 Task: Move the task Implement continuous integration for better code integration and testing to the section Done in the project TransferLine and filter the tasks in the project by High Priority.
Action: Mouse moved to (89, 503)
Screenshot: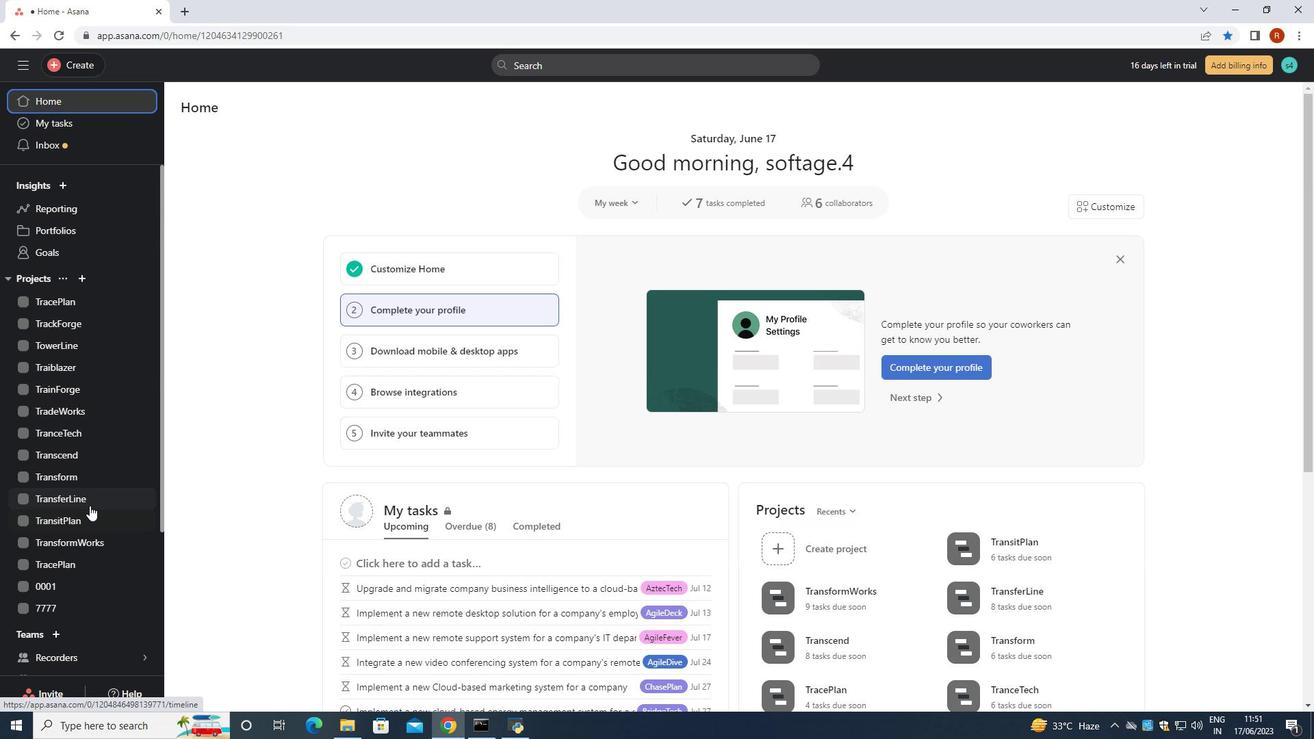 
Action: Mouse pressed left at (89, 503)
Screenshot: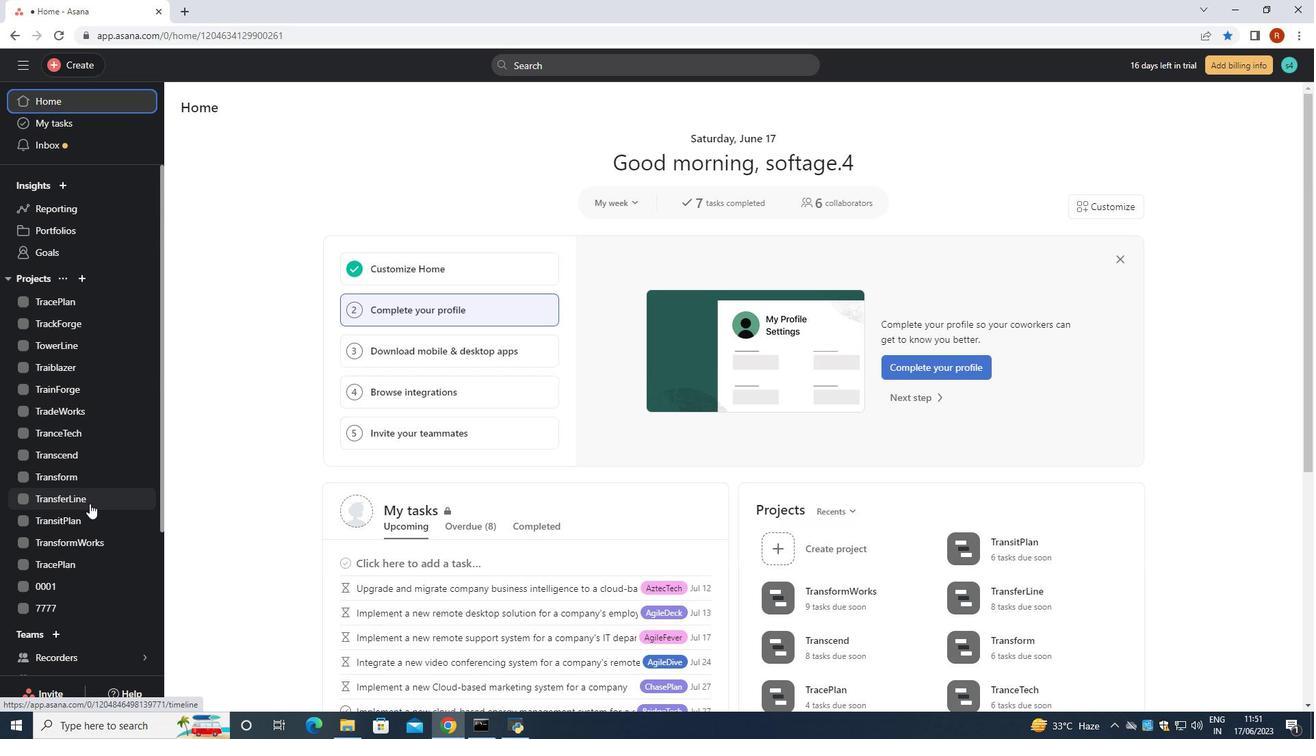 
Action: Mouse moved to (698, 267)
Screenshot: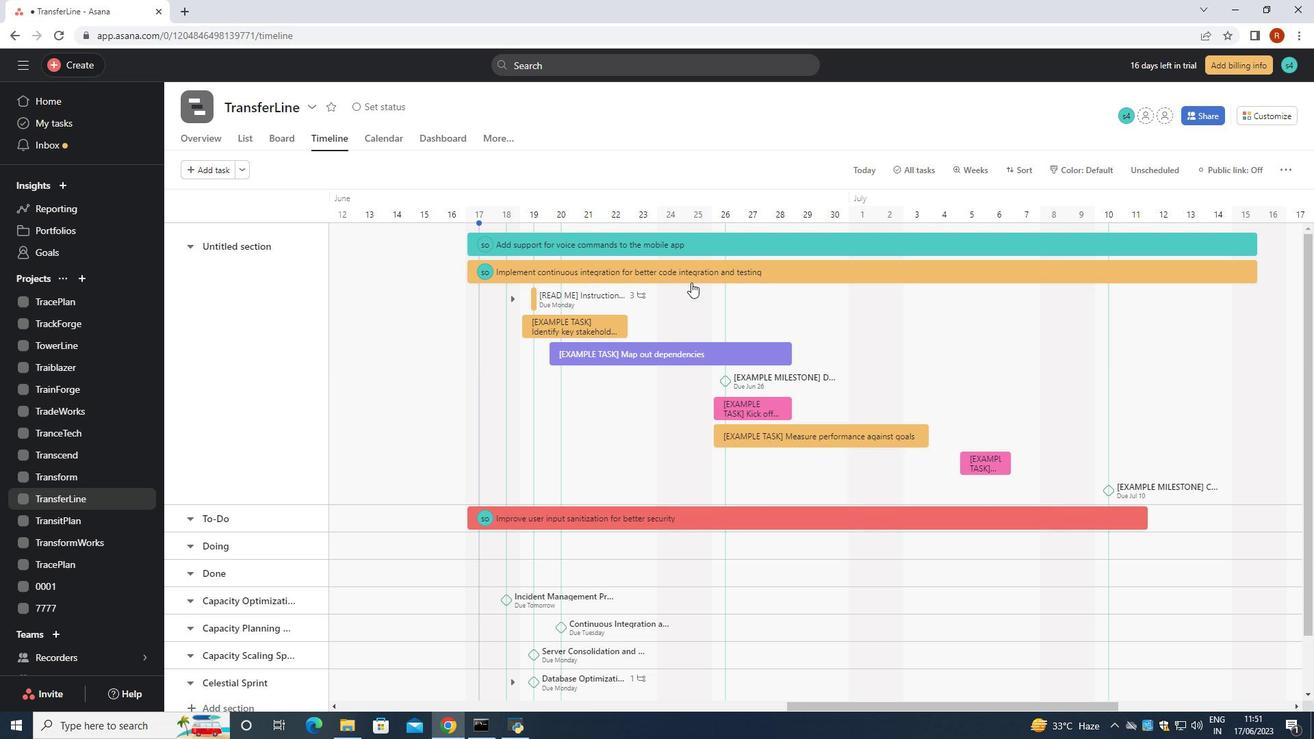
Action: Mouse pressed left at (698, 267)
Screenshot: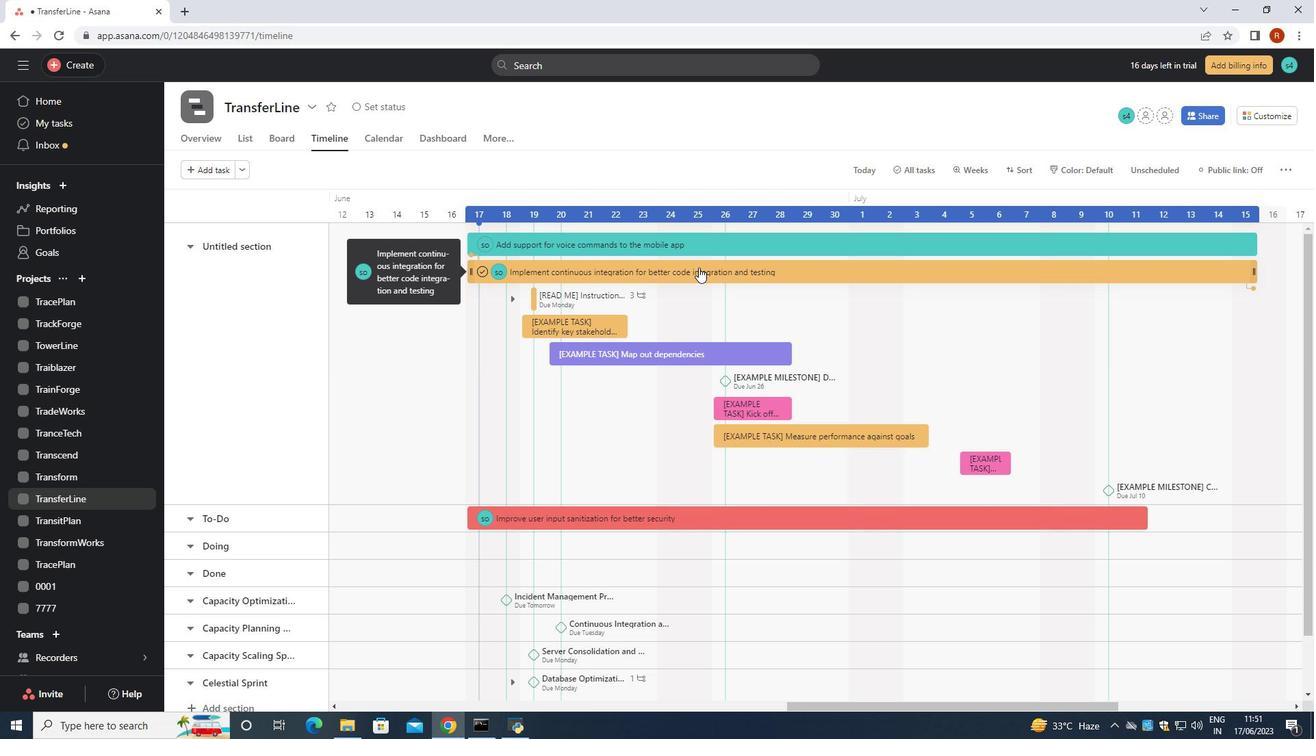 
Action: Mouse moved to (1059, 319)
Screenshot: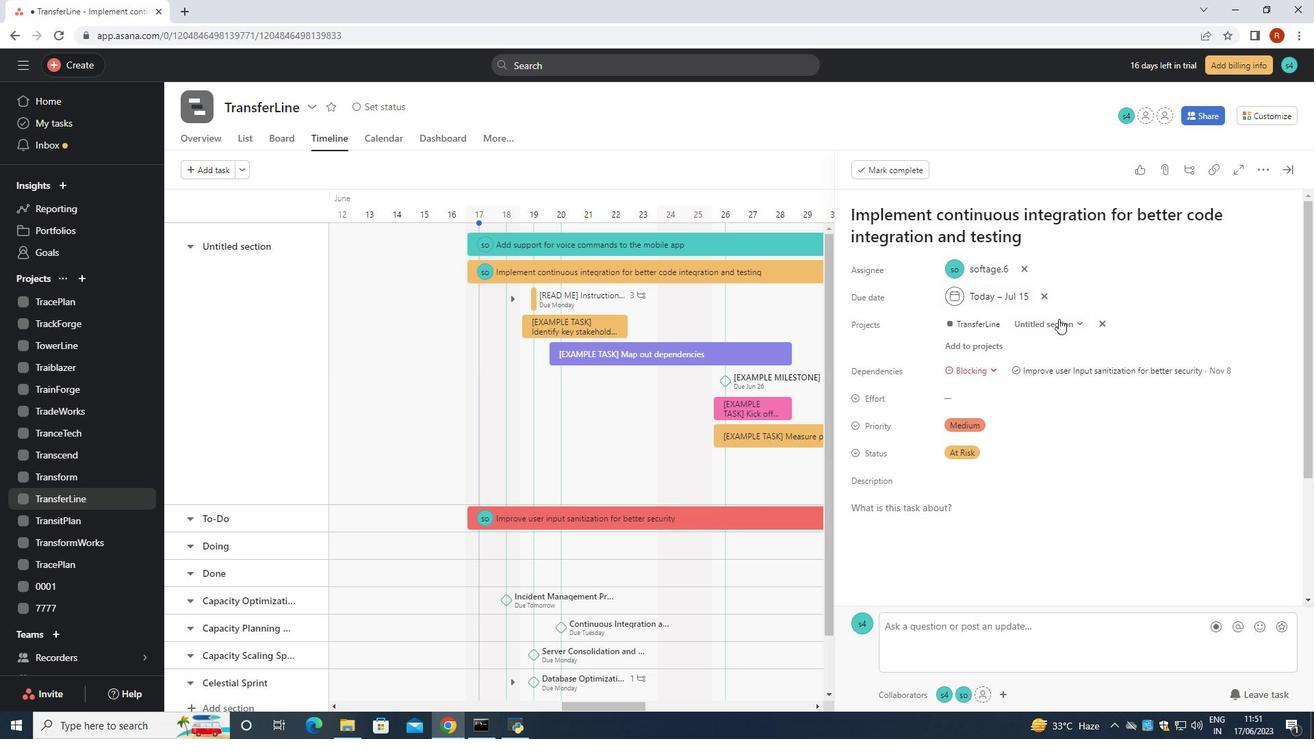 
Action: Mouse pressed left at (1059, 319)
Screenshot: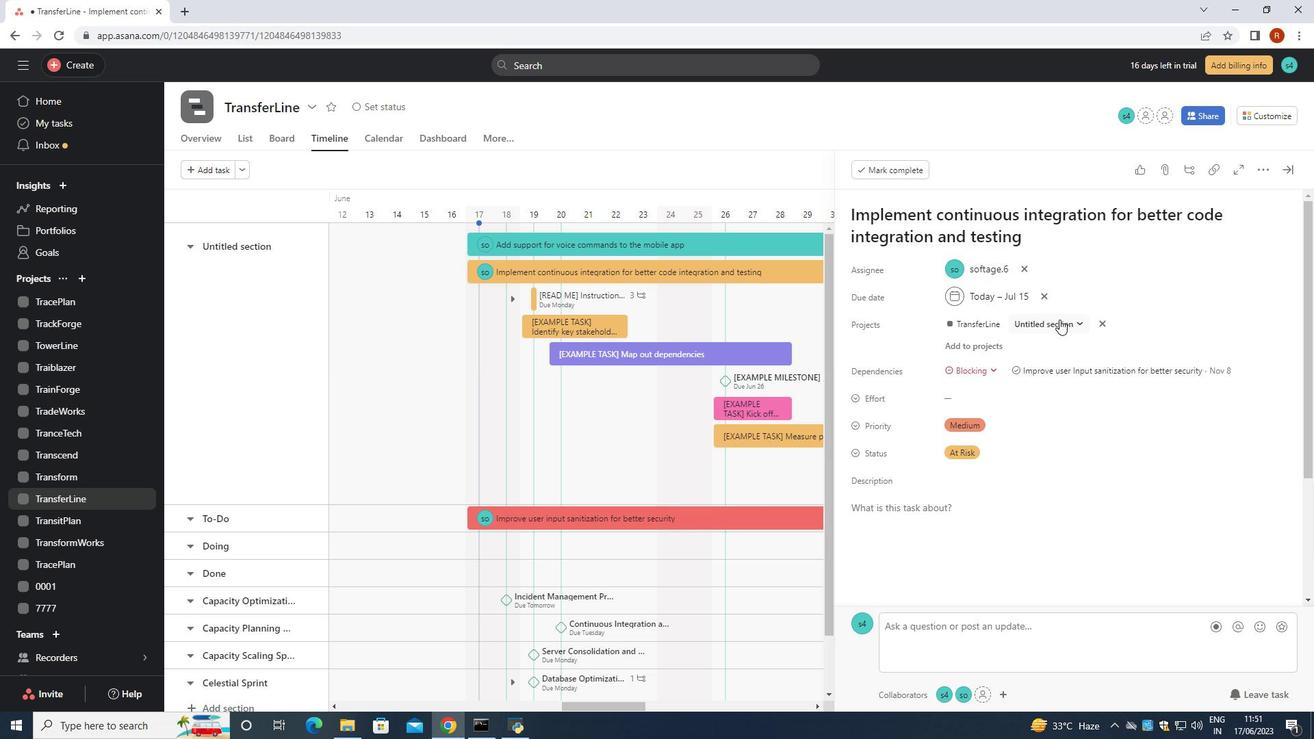 
Action: Mouse moved to (995, 424)
Screenshot: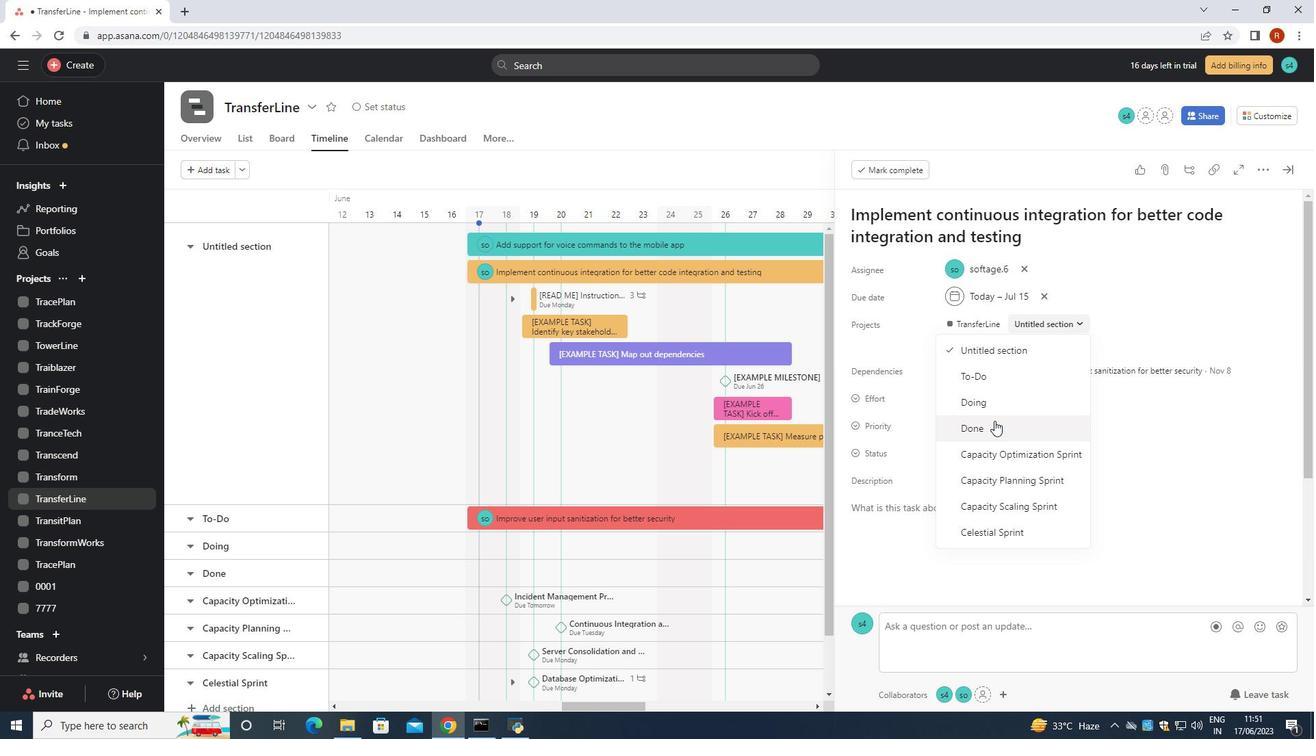 
Action: Mouse pressed left at (995, 424)
Screenshot: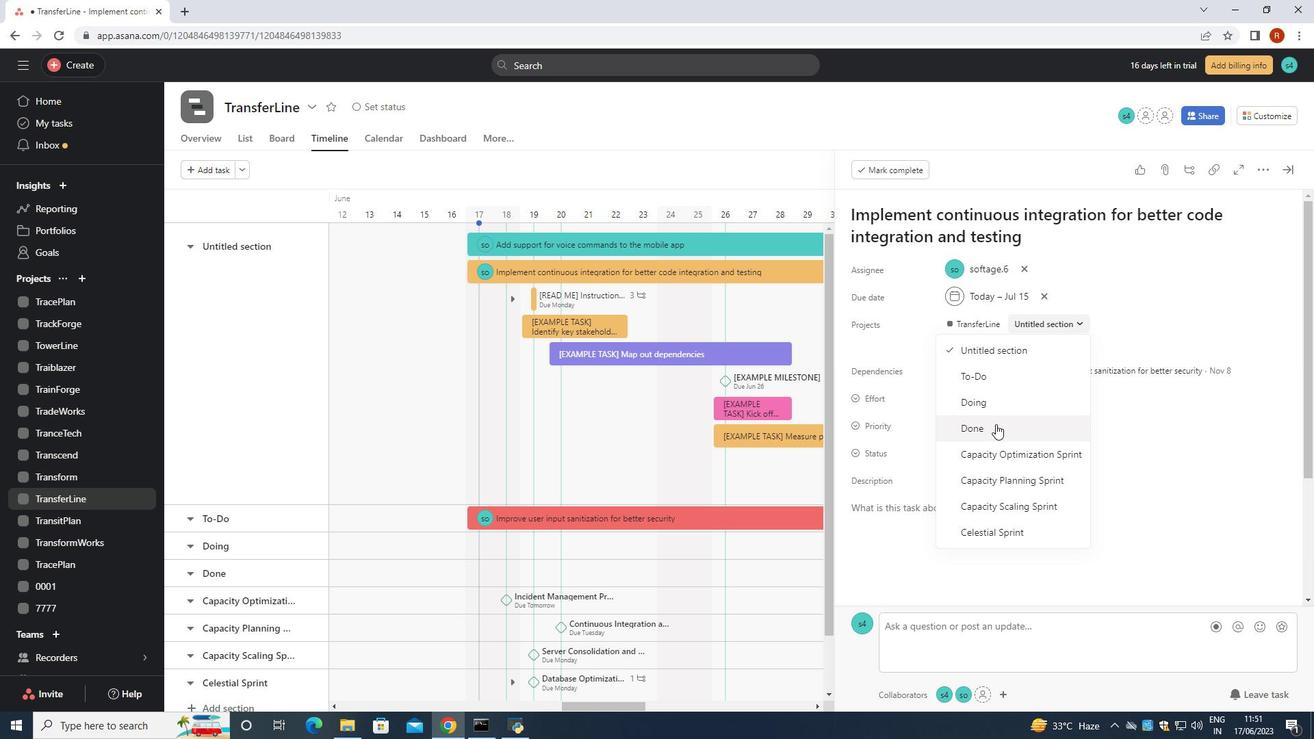 
Action: Mouse moved to (1288, 170)
Screenshot: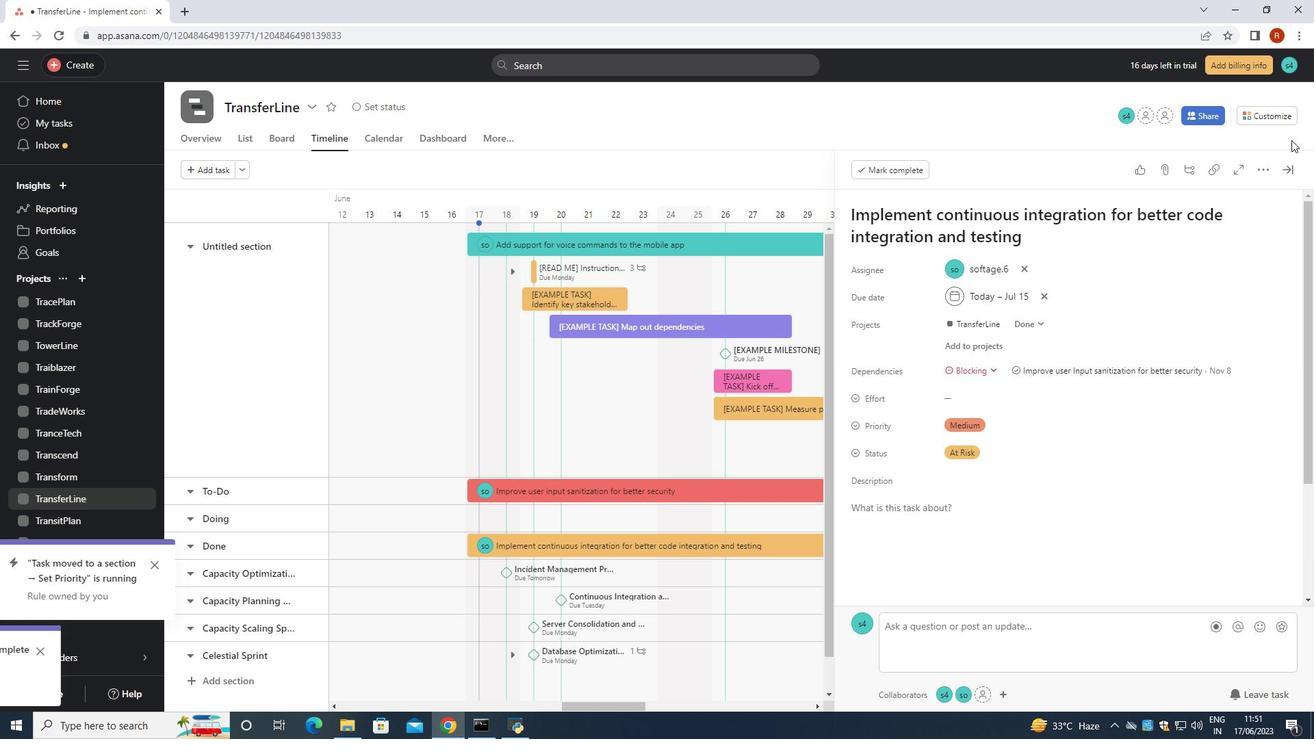 
Action: Mouse pressed left at (1288, 170)
Screenshot: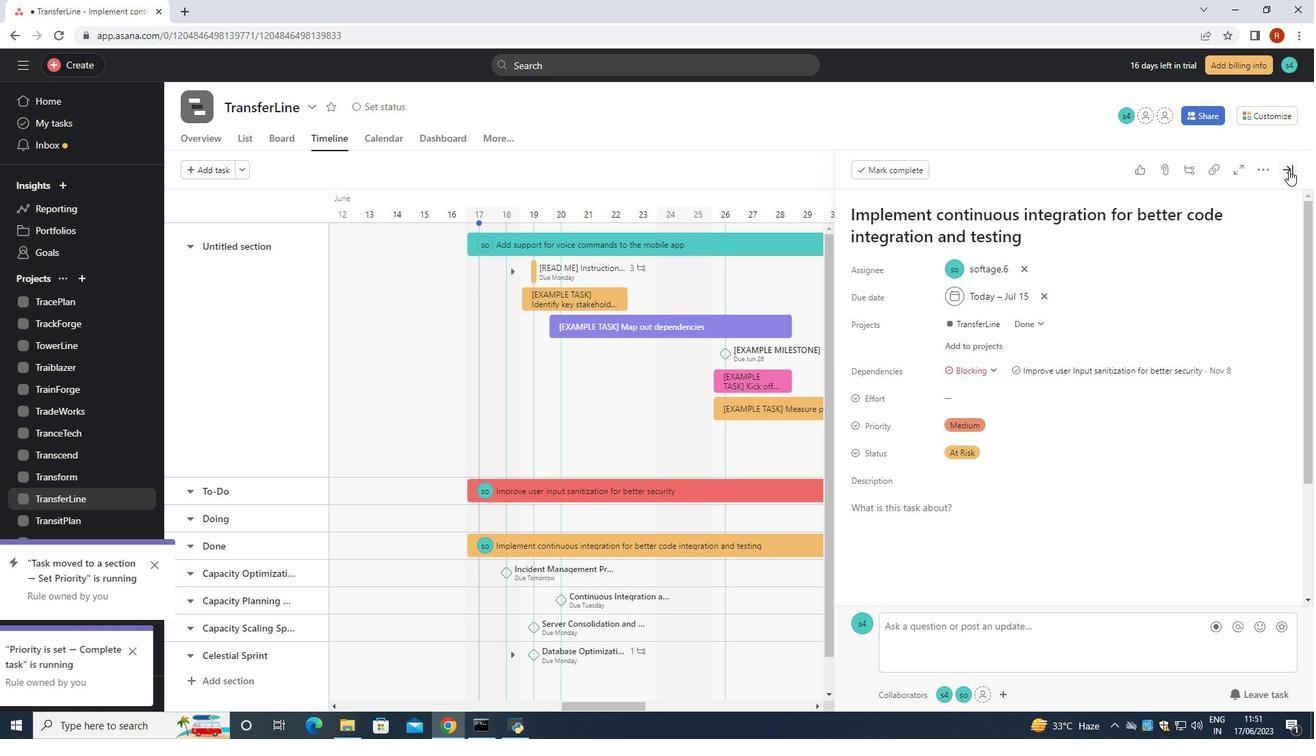 
Action: Mouse moved to (241, 141)
Screenshot: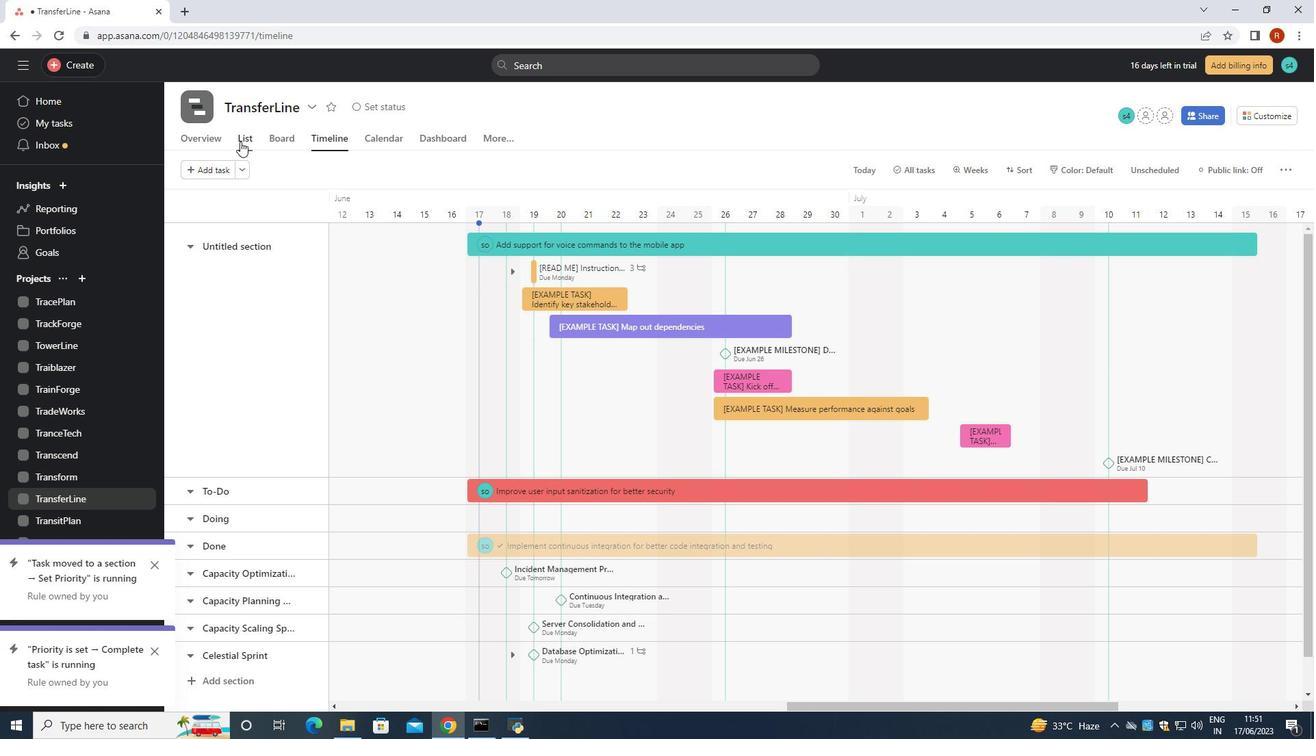
Action: Mouse pressed left at (241, 141)
Screenshot: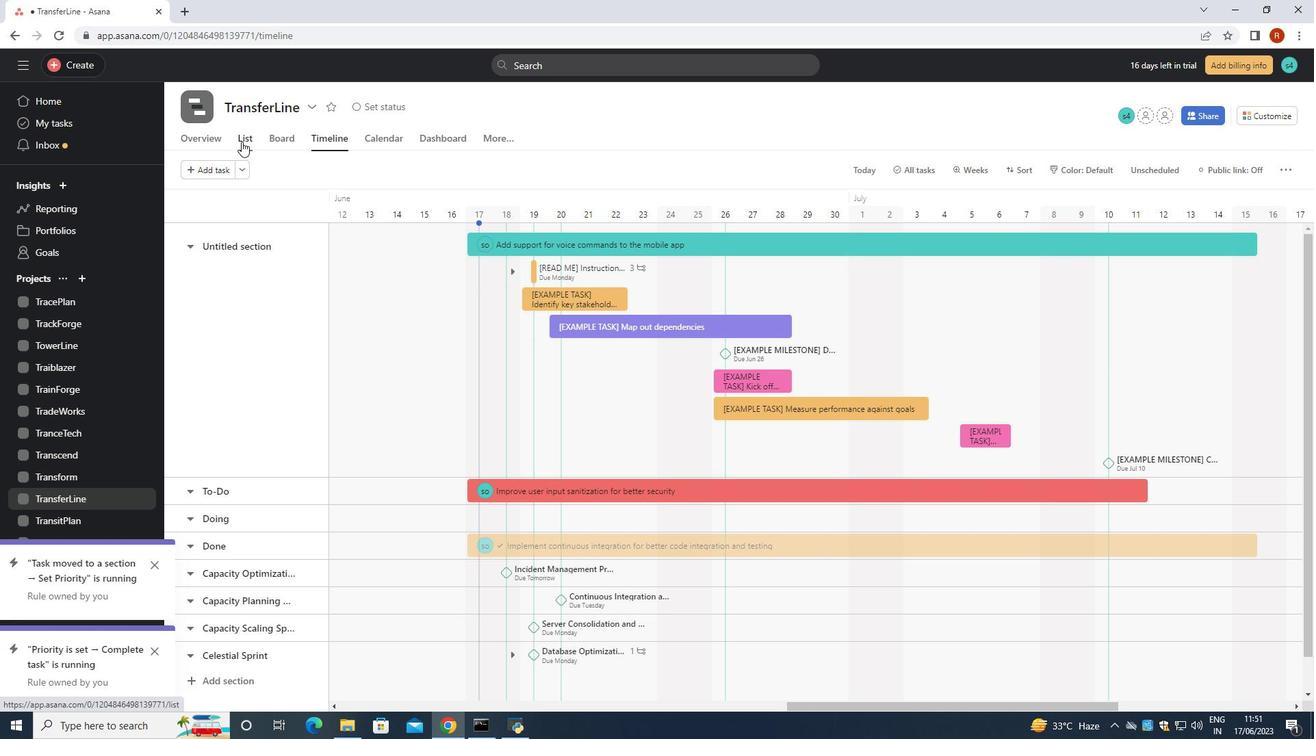 
Action: Mouse moved to (290, 168)
Screenshot: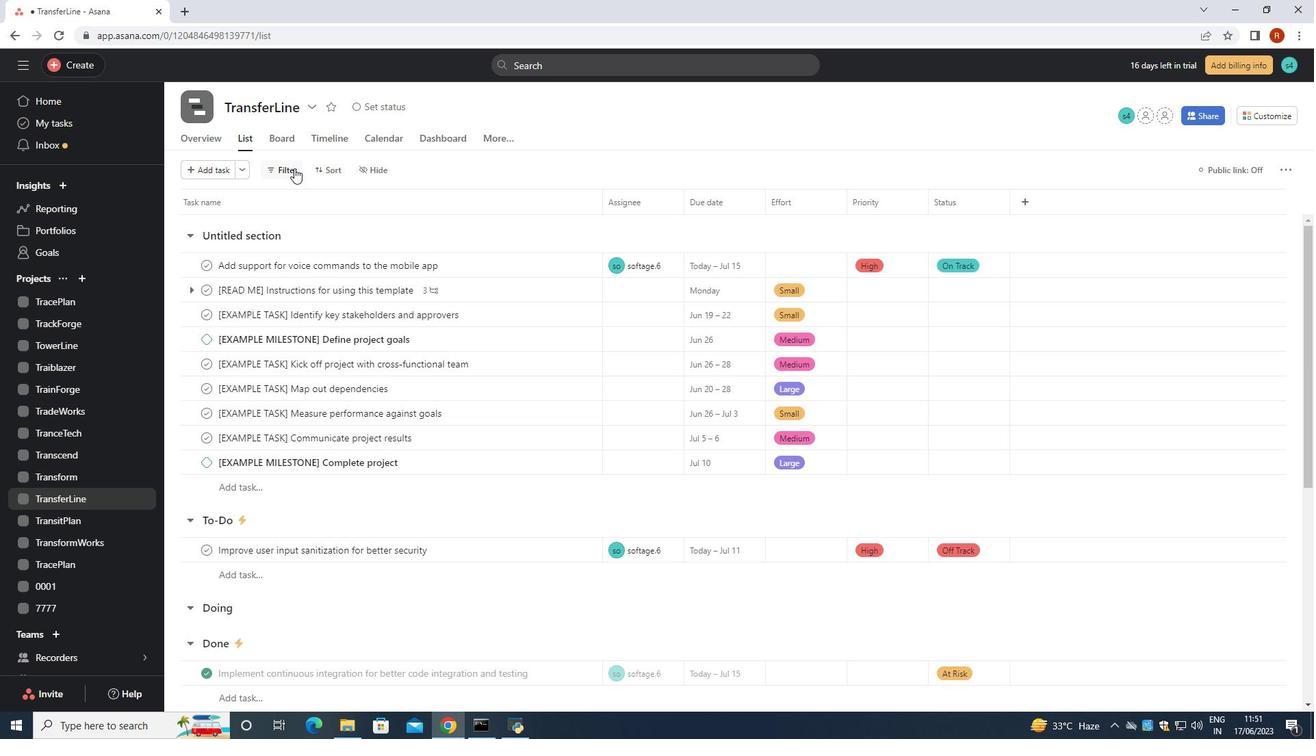 
Action: Mouse pressed left at (290, 168)
Screenshot: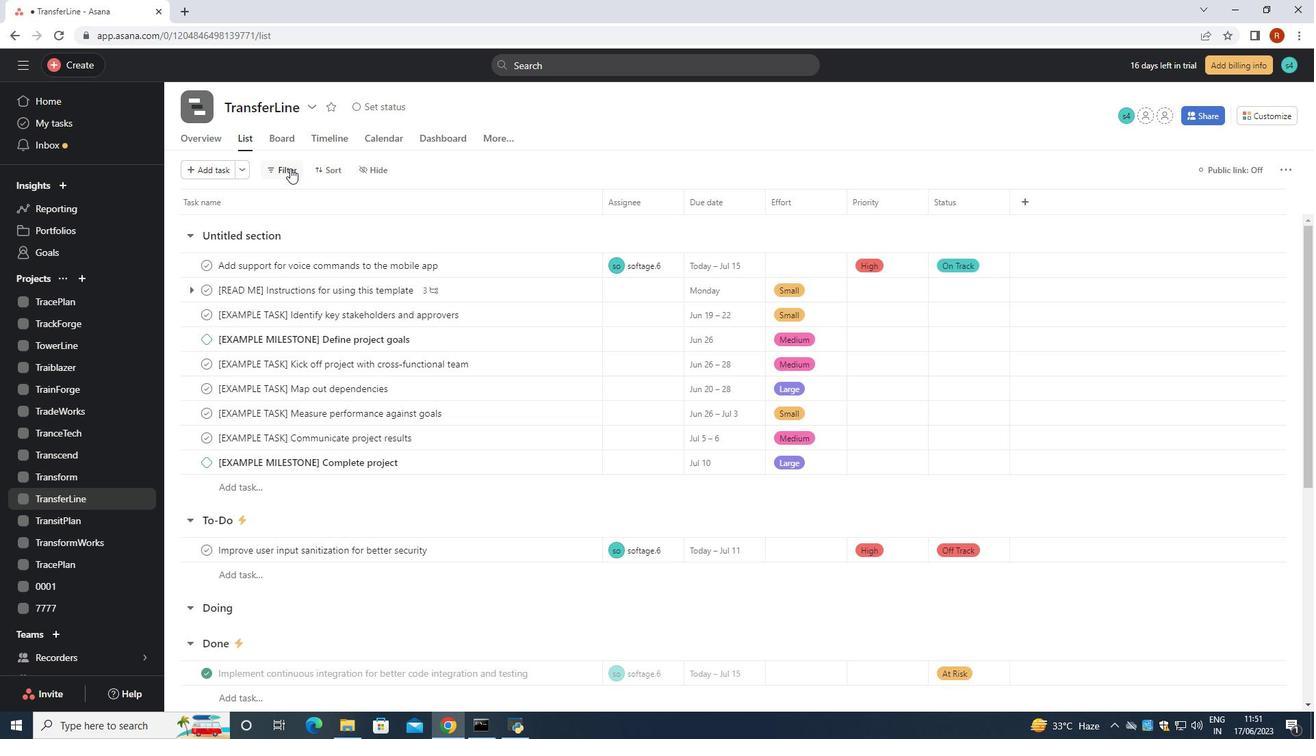 
Action: Mouse moved to (328, 162)
Screenshot: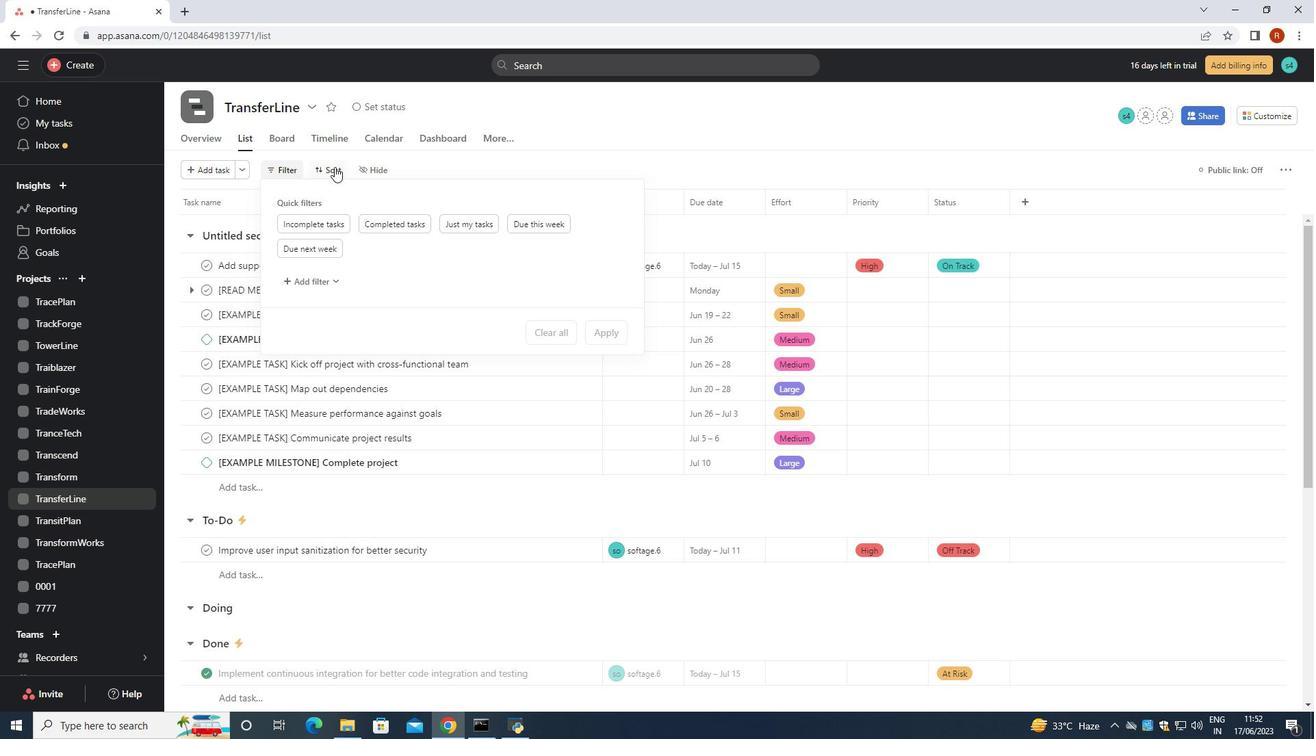 
Action: Mouse pressed left at (328, 162)
Screenshot: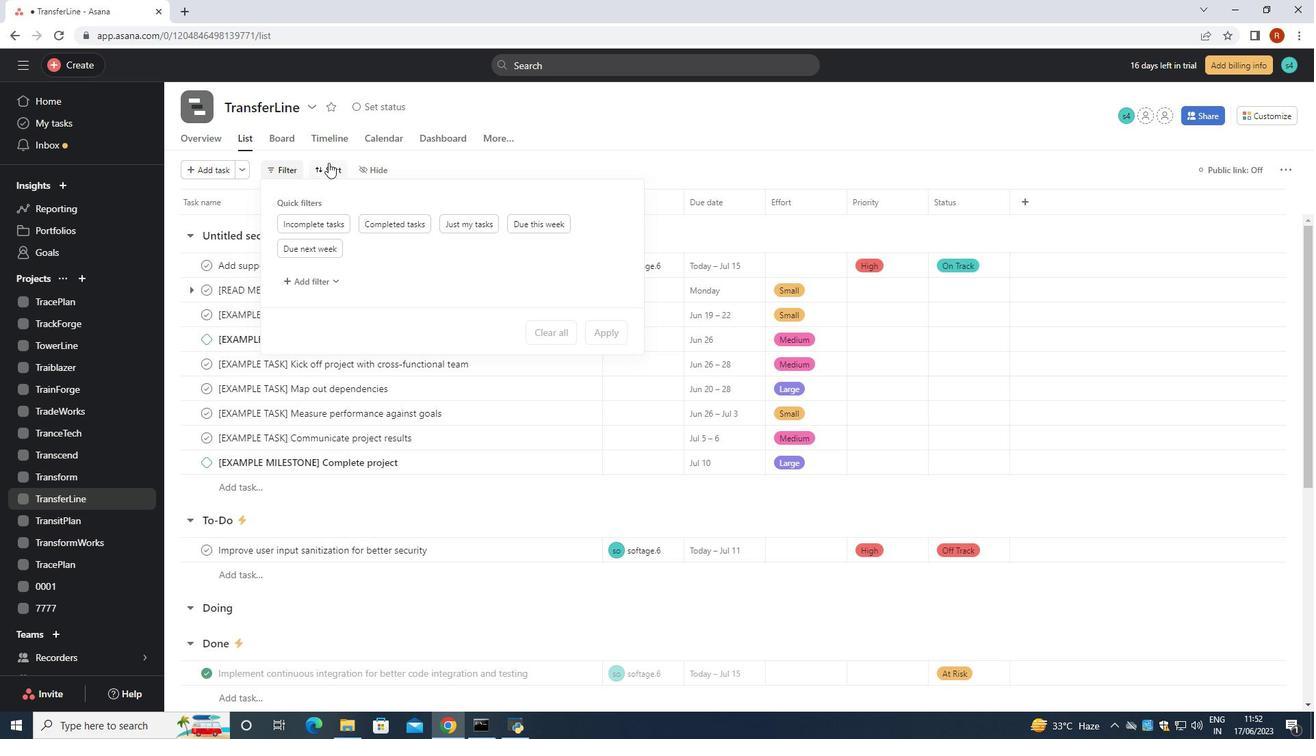 
Action: Mouse moved to (297, 168)
Screenshot: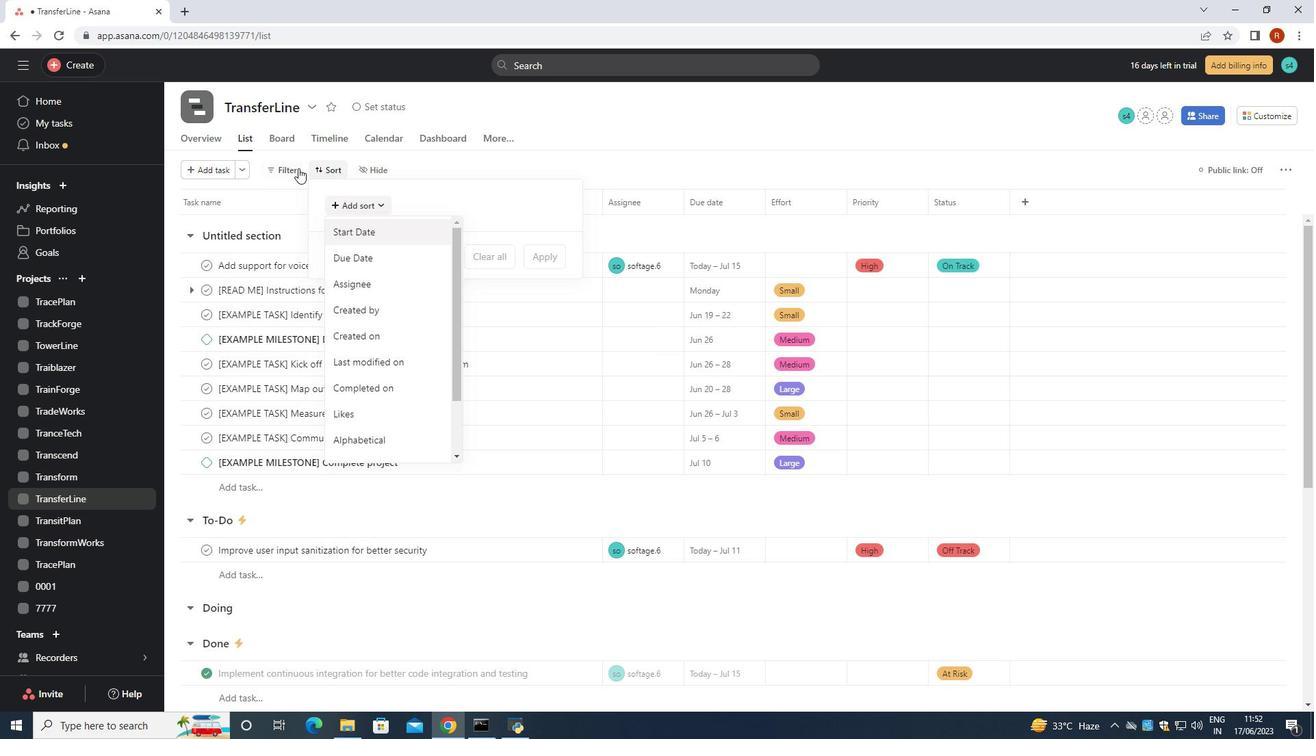 
Action: Mouse pressed left at (297, 168)
Screenshot: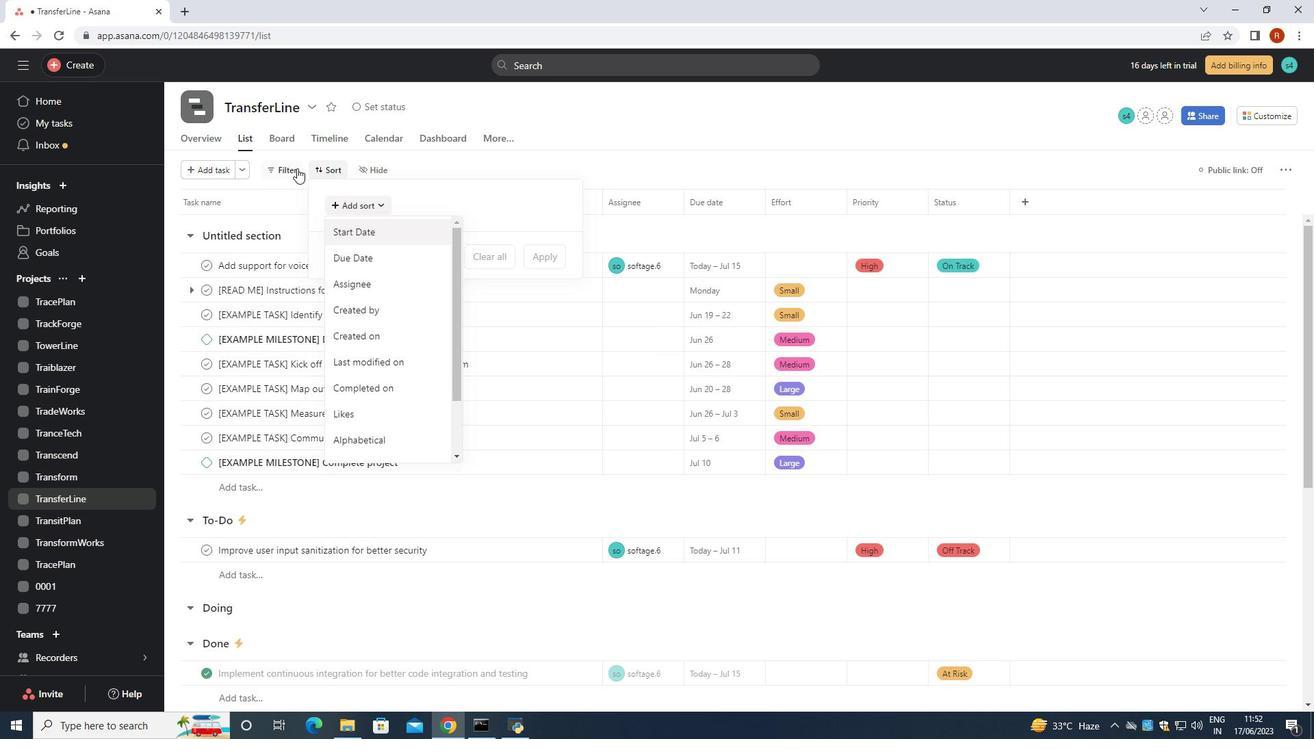 
Action: Mouse moved to (334, 279)
Screenshot: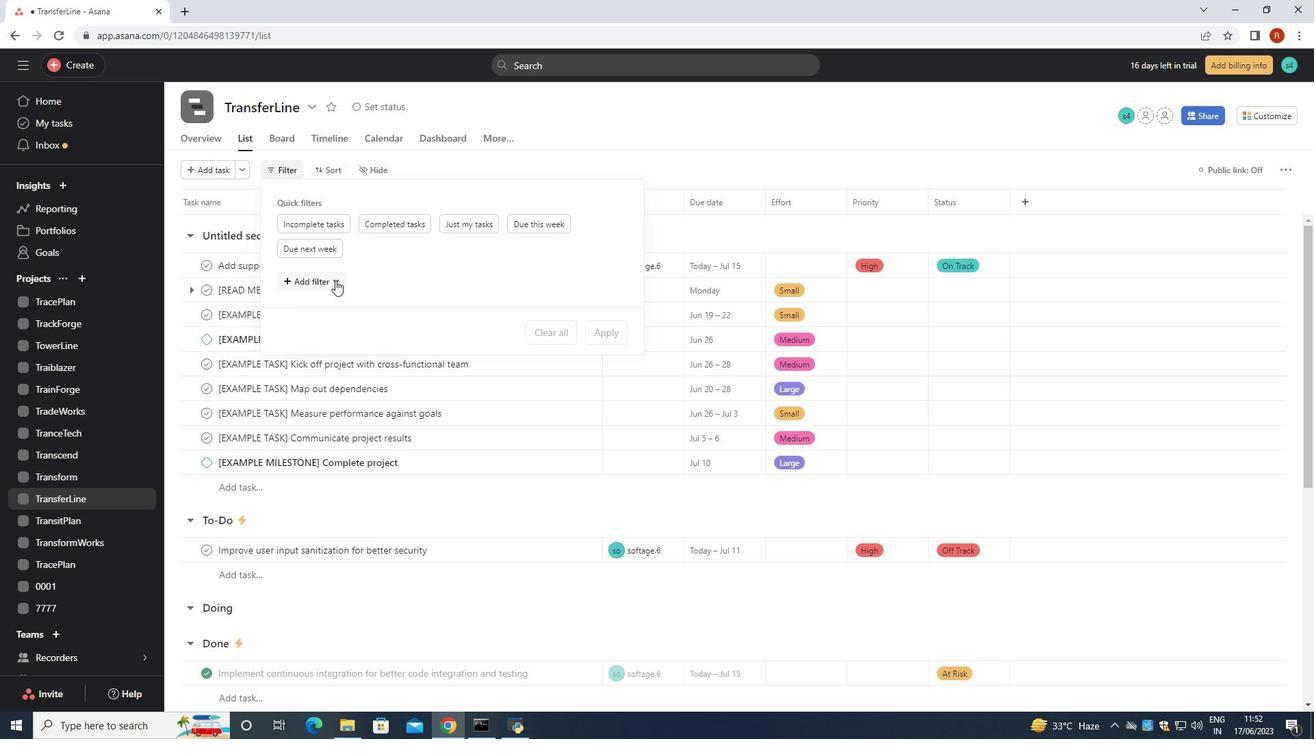 
Action: Mouse pressed left at (334, 279)
Screenshot: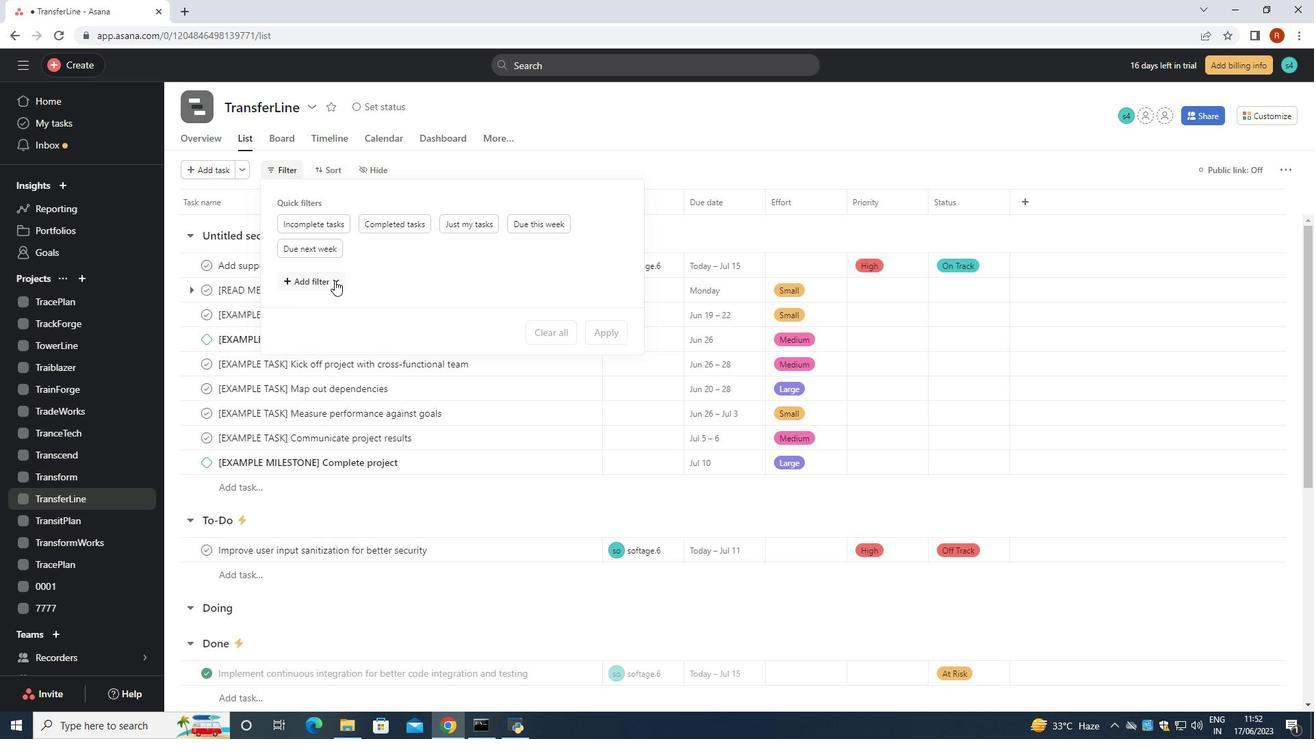 
Action: Mouse moved to (317, 355)
Screenshot: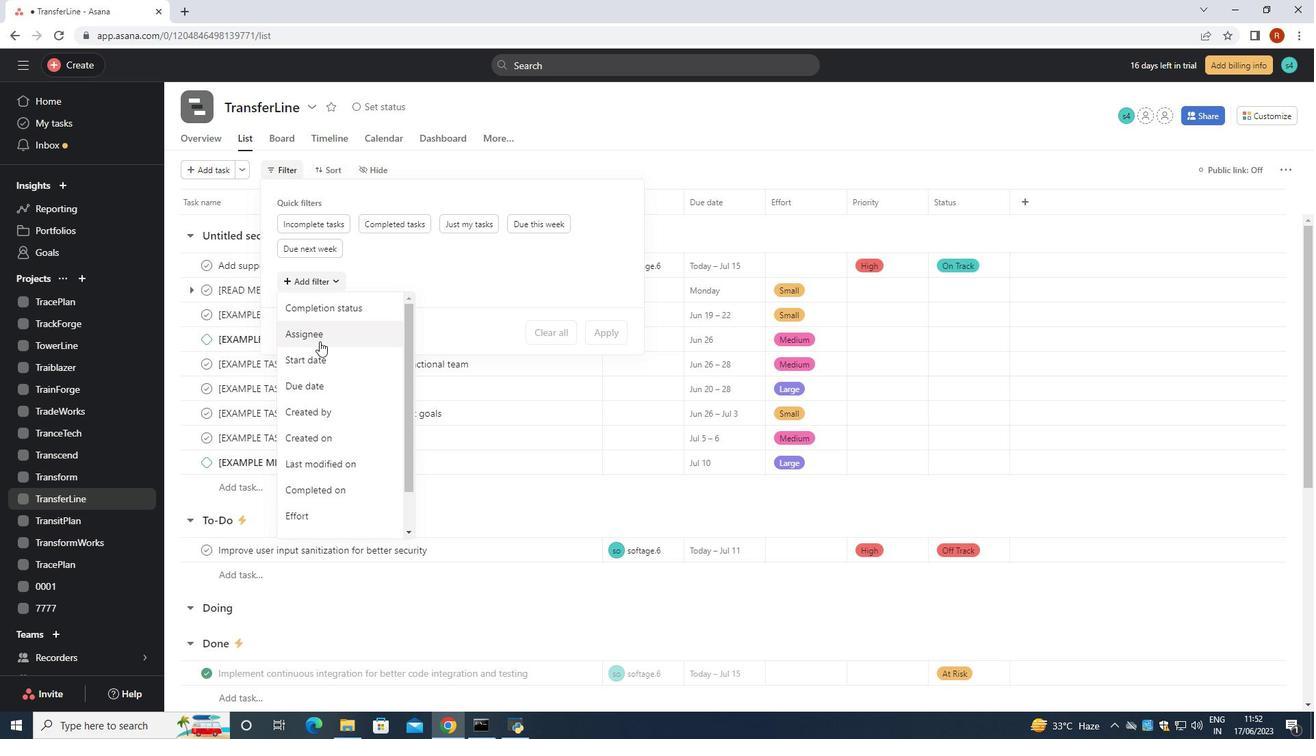 
Action: Mouse scrolled (317, 354) with delta (0, 0)
Screenshot: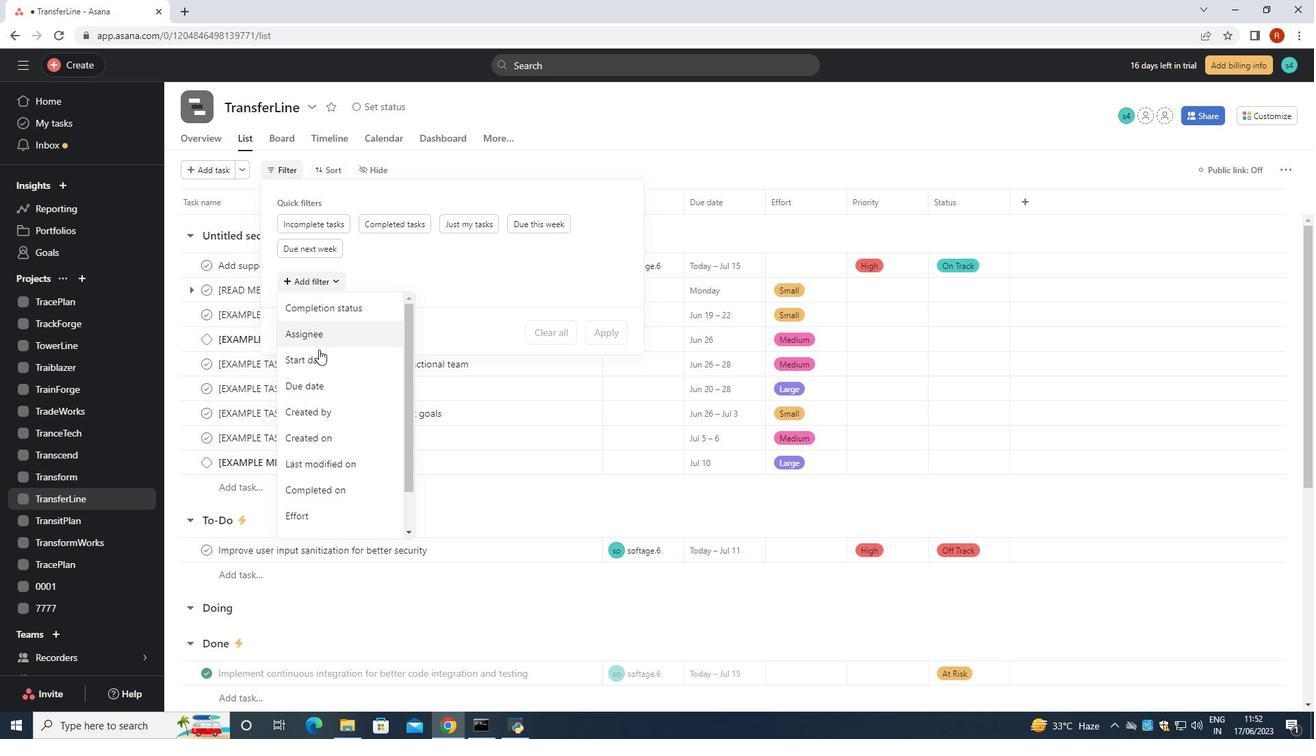 
Action: Mouse moved to (317, 357)
Screenshot: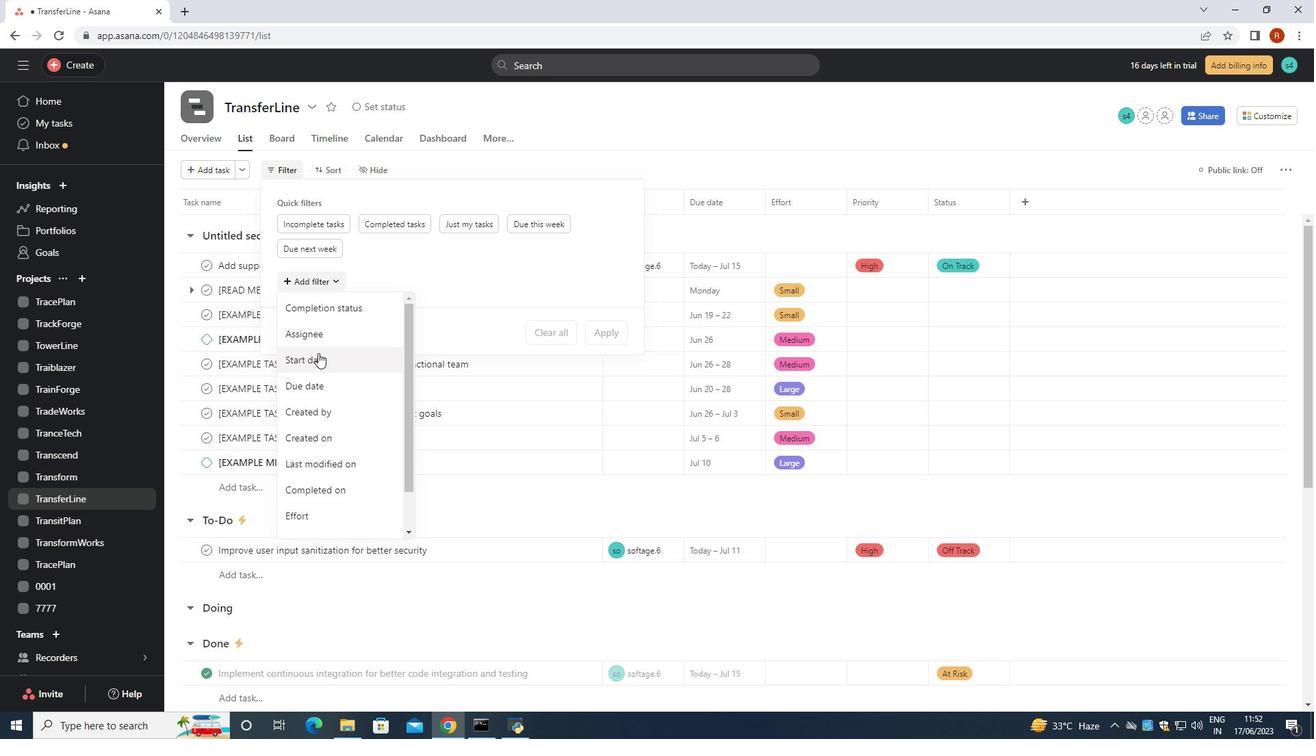 
Action: Mouse scrolled (317, 356) with delta (0, 0)
Screenshot: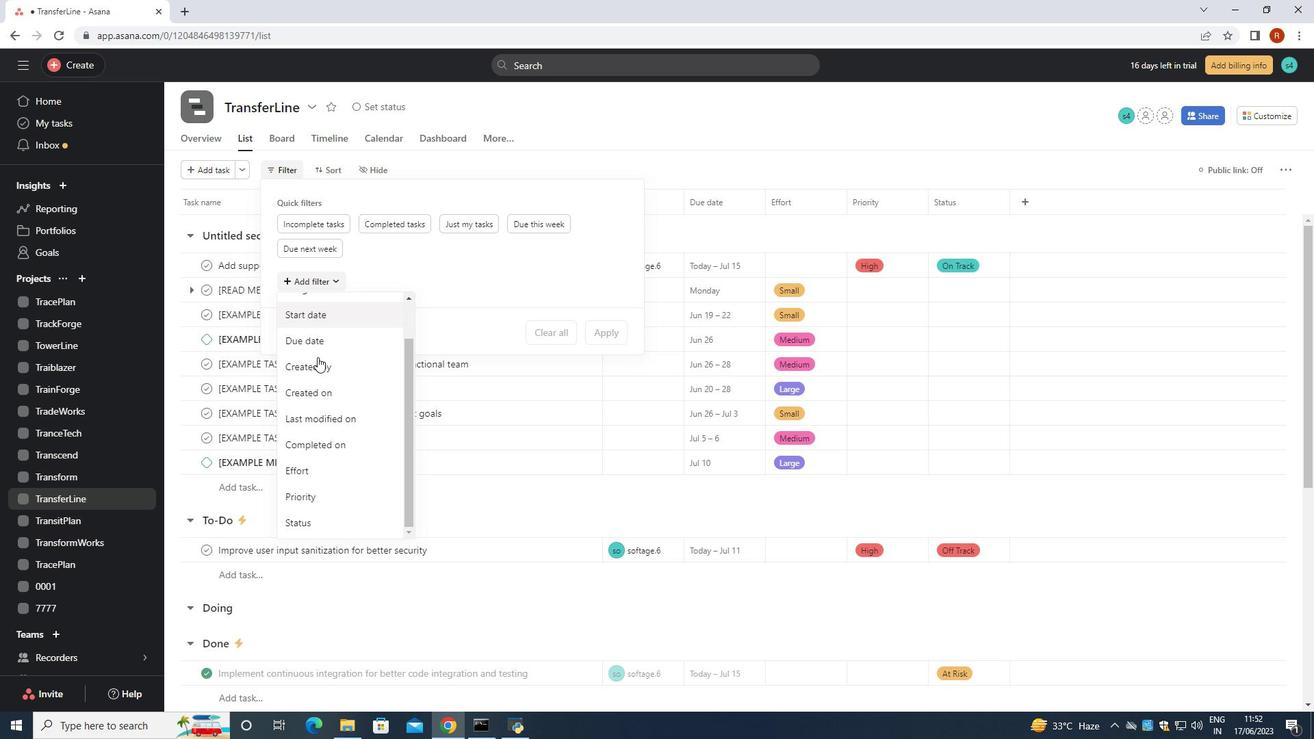 
Action: Mouse moved to (317, 358)
Screenshot: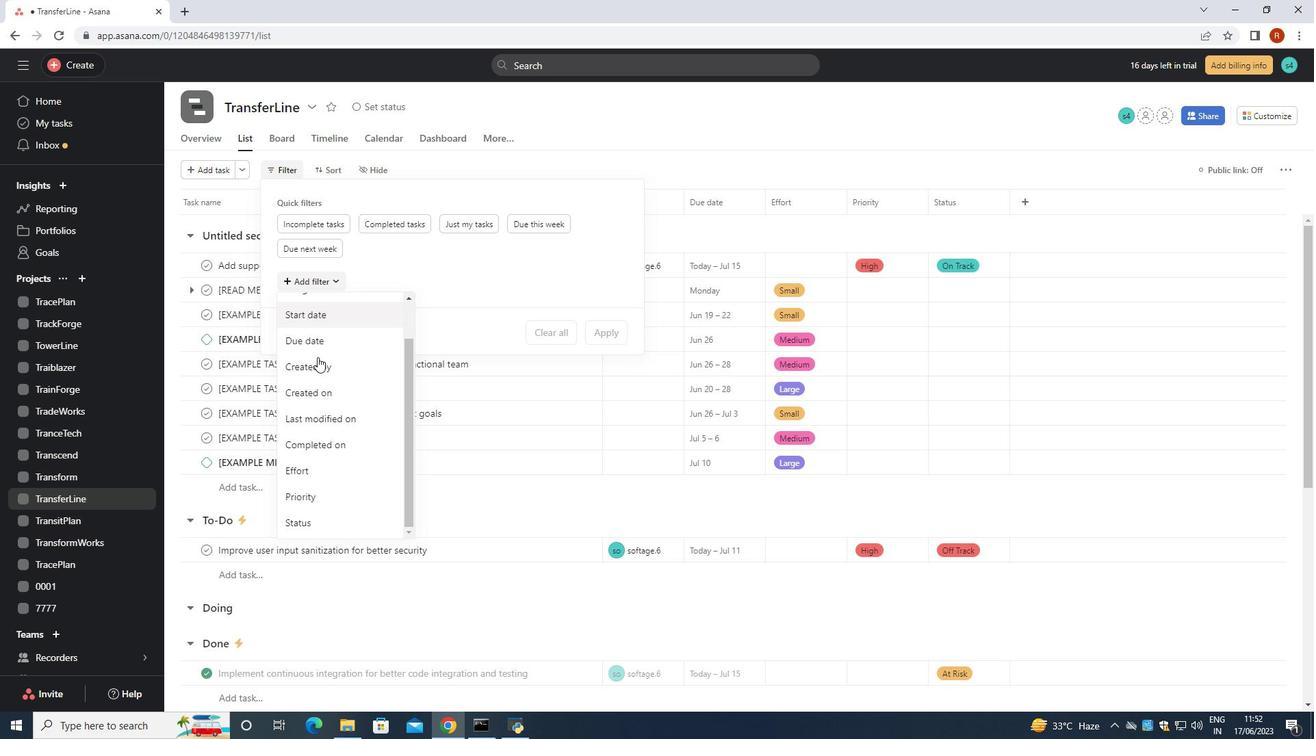 
Action: Mouse scrolled (317, 357) with delta (0, 0)
Screenshot: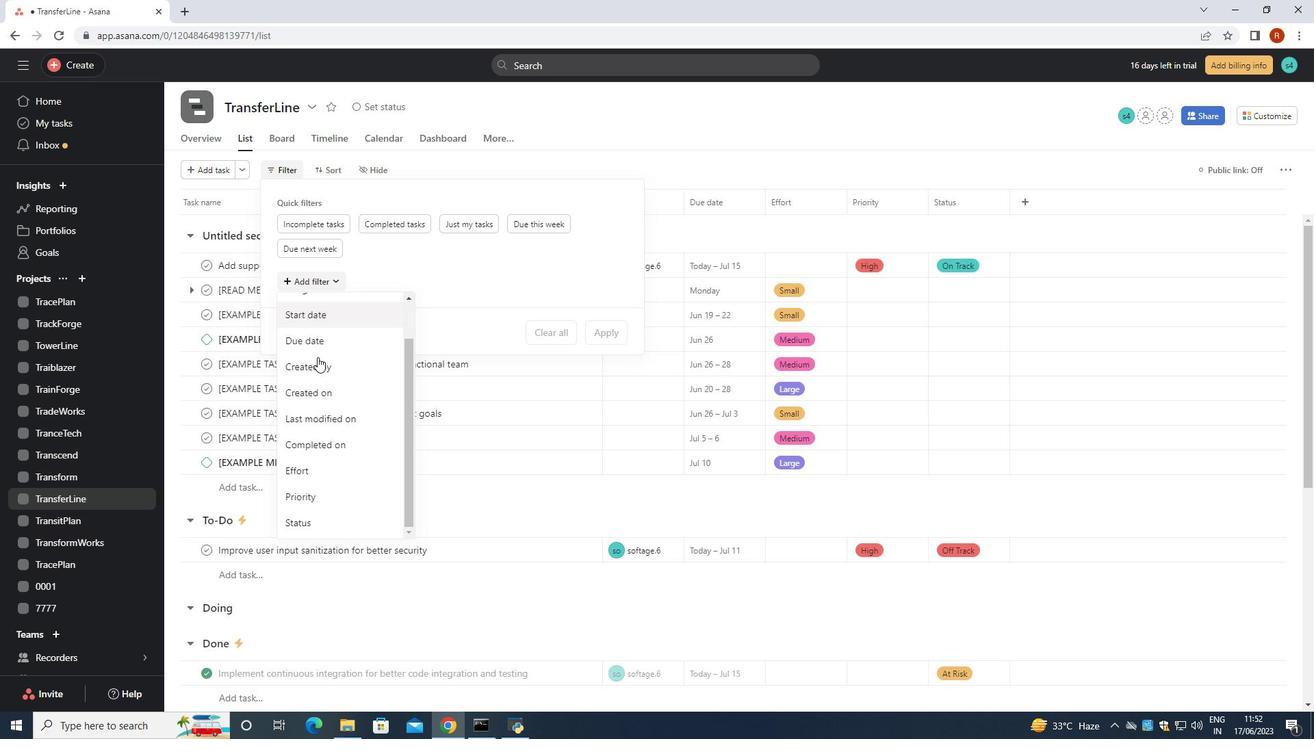 
Action: Mouse moved to (318, 501)
Screenshot: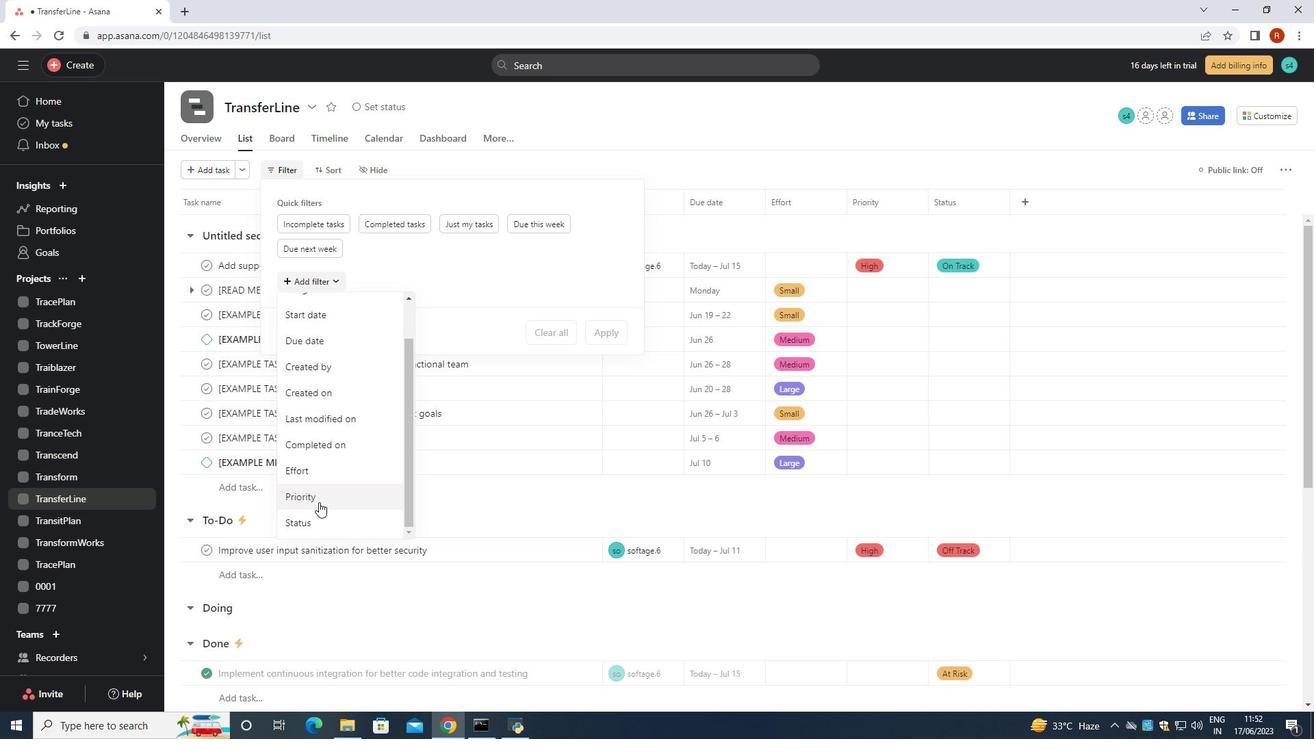 
Action: Mouse pressed left at (318, 501)
Screenshot: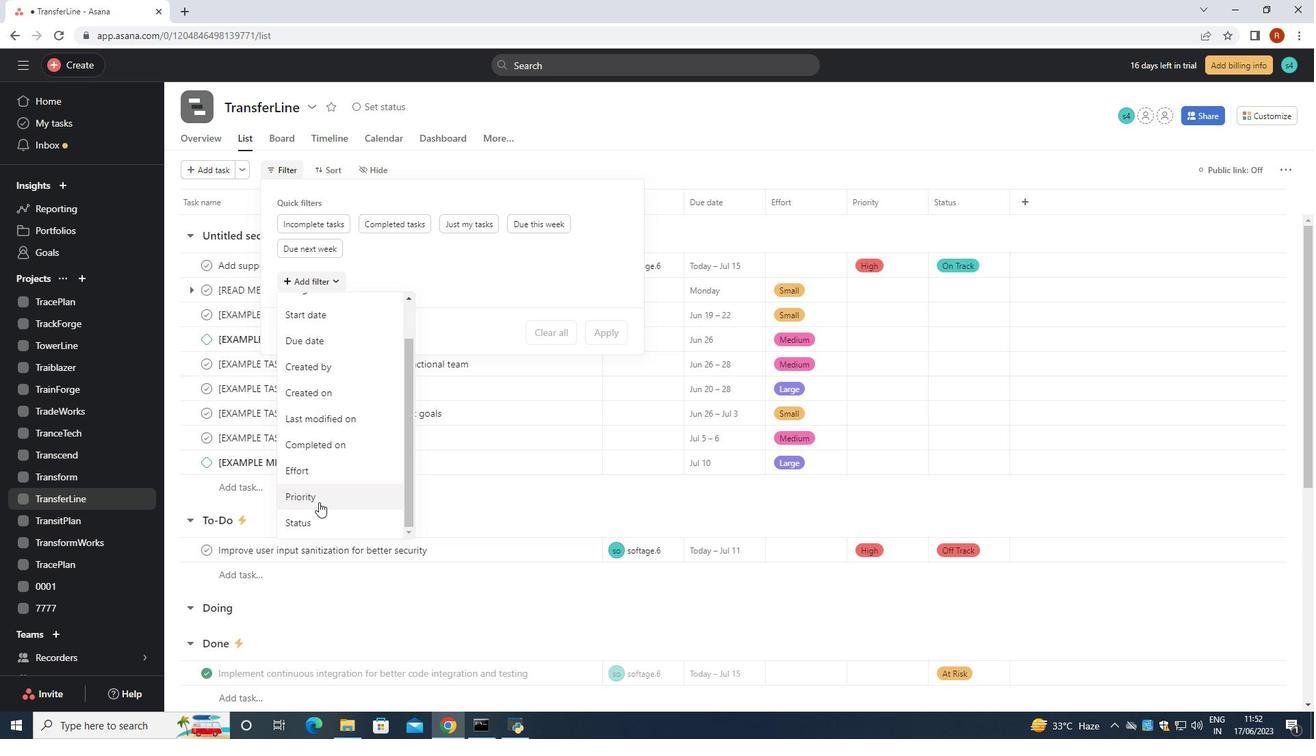 
Action: Mouse moved to (609, 385)
Screenshot: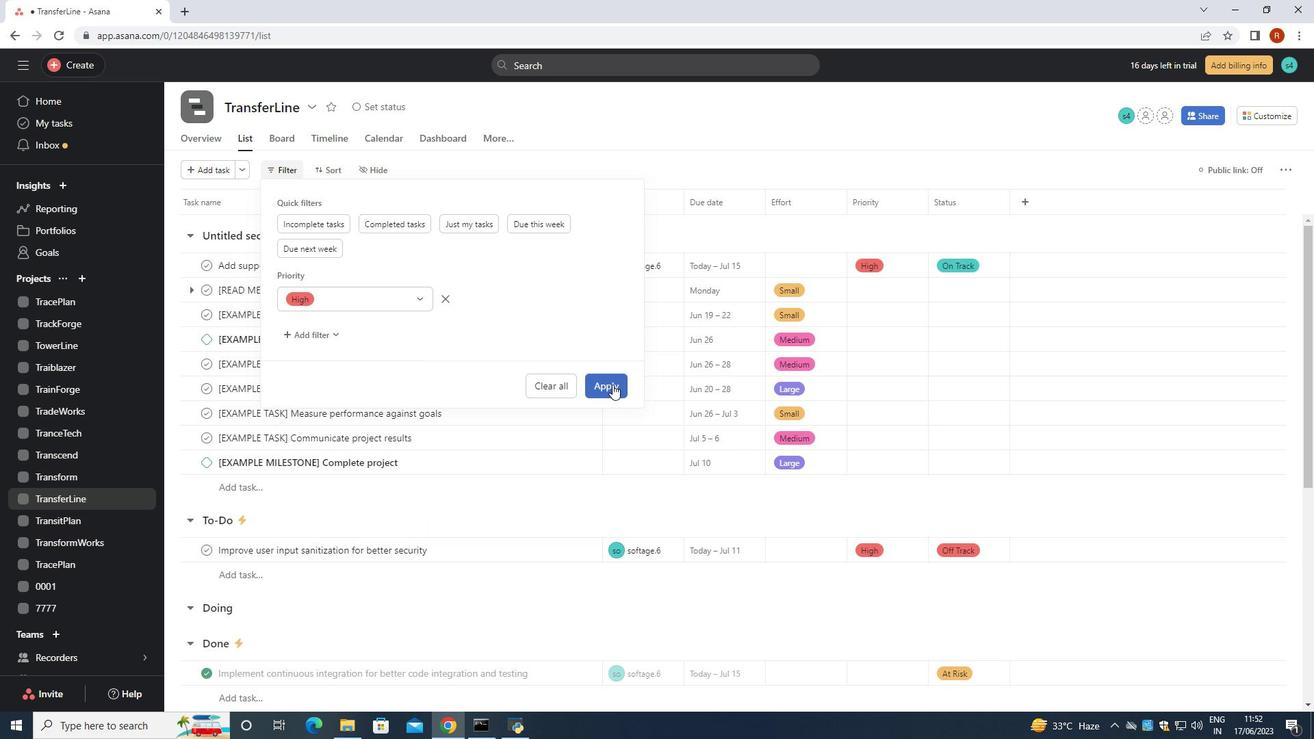 
Action: Mouse pressed left at (609, 385)
Screenshot: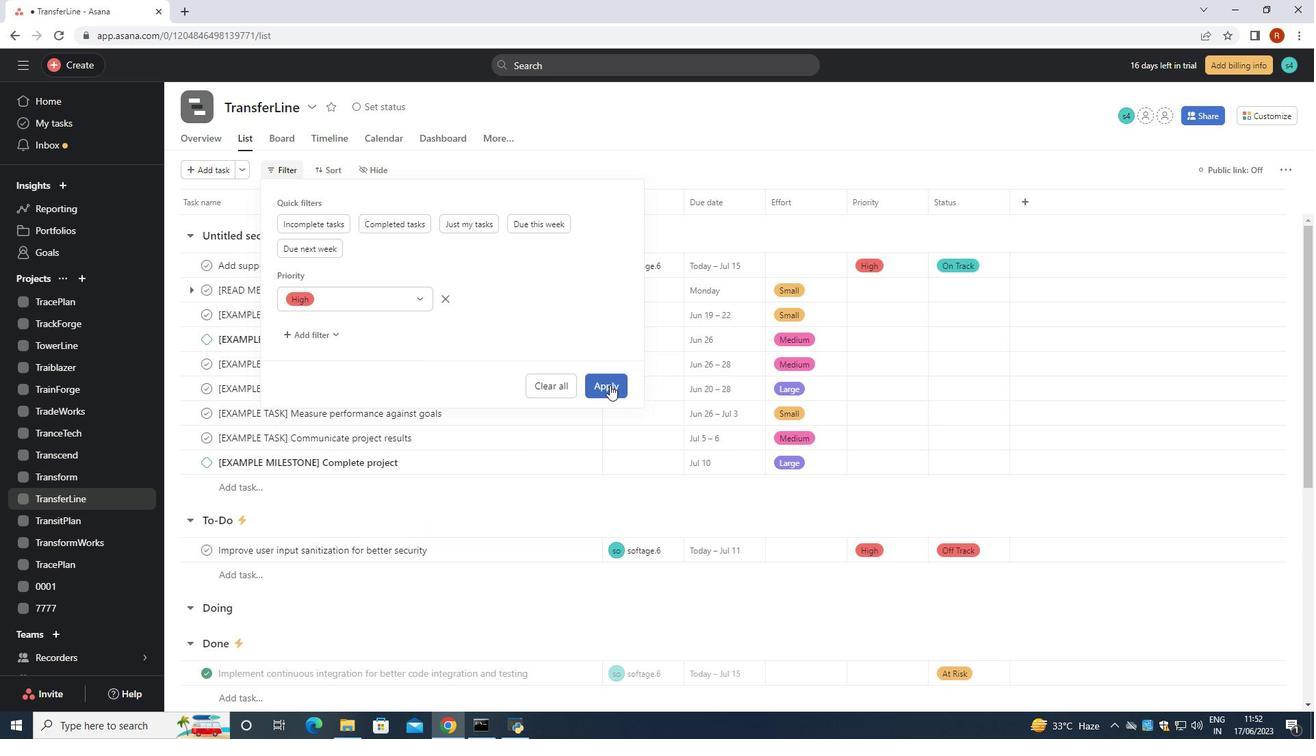 
